 Task: Learn more about a recruiter lite.
Action: Mouse moved to (747, 100)
Screenshot: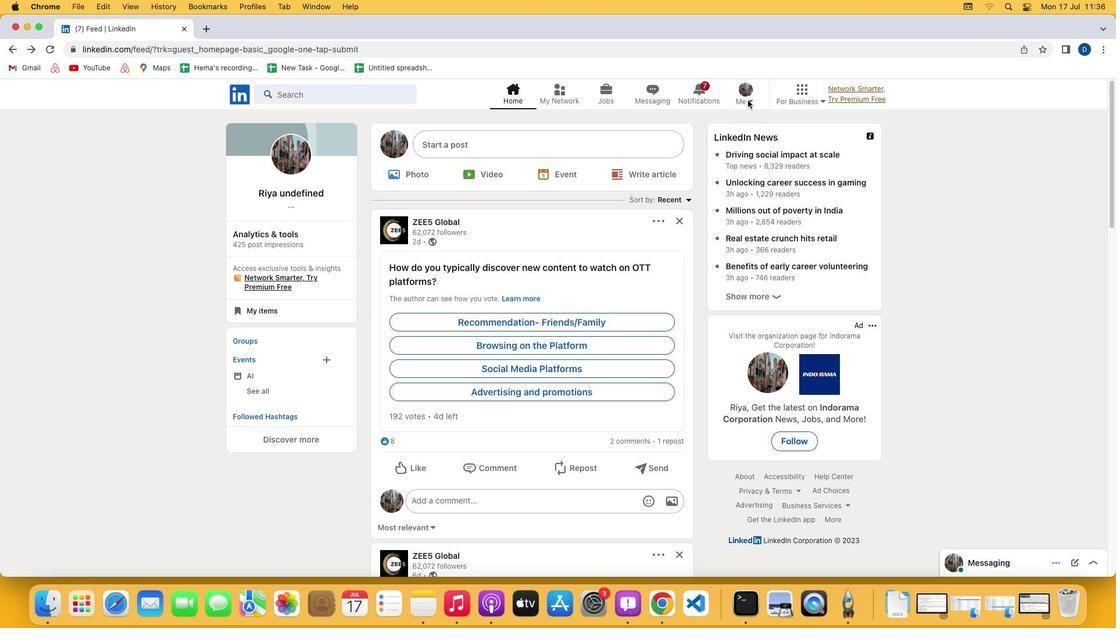 
Action: Mouse pressed left at (747, 100)
Screenshot: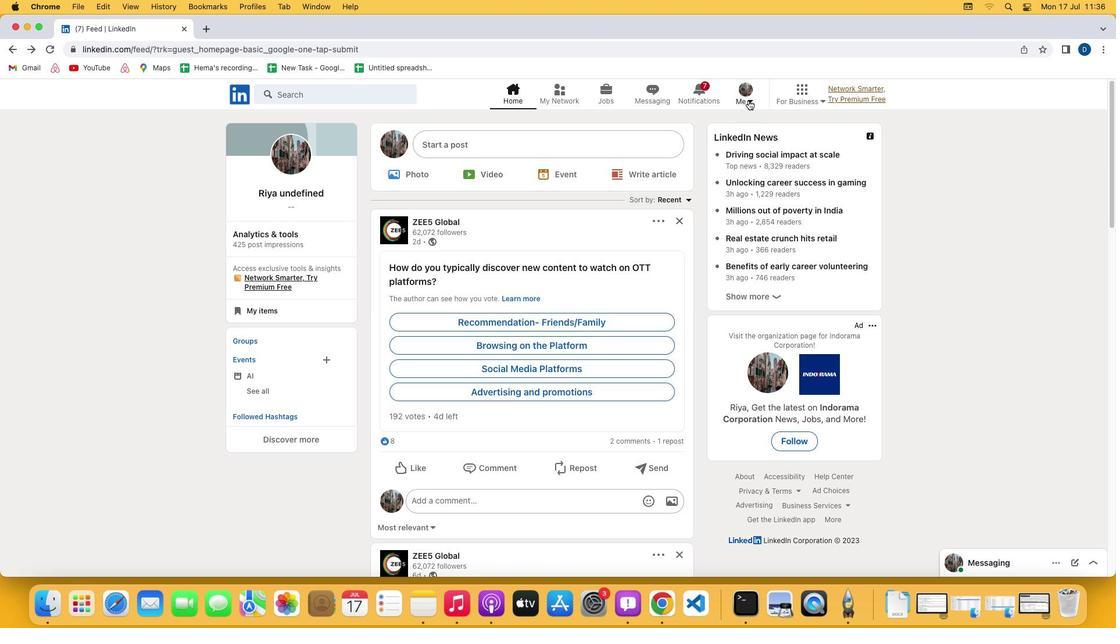 
Action: Mouse moved to (750, 100)
Screenshot: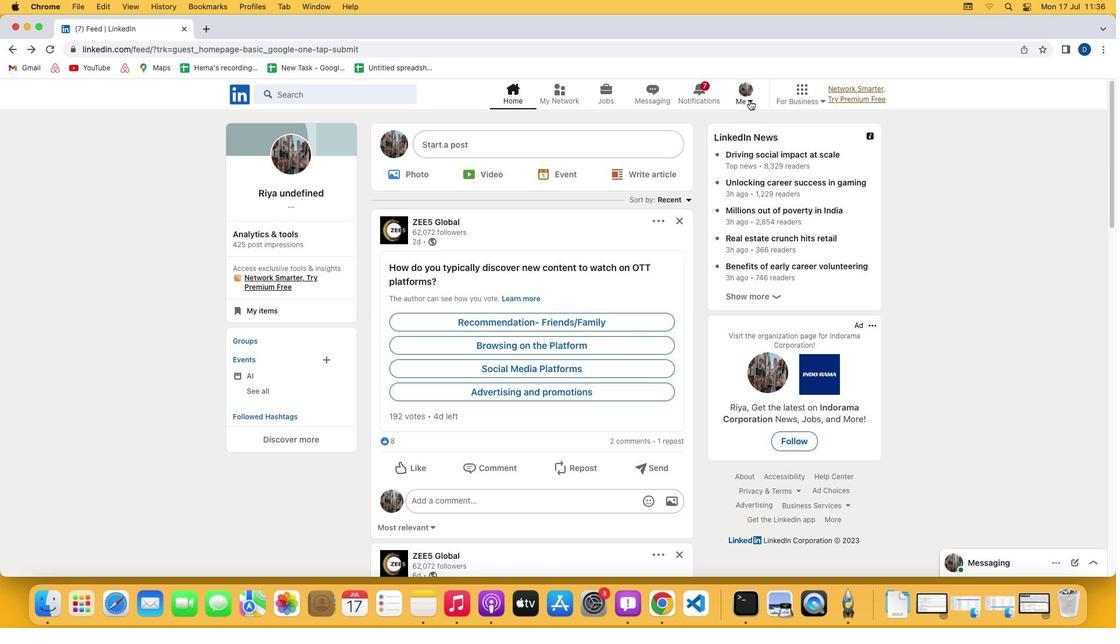 
Action: Mouse pressed left at (750, 100)
Screenshot: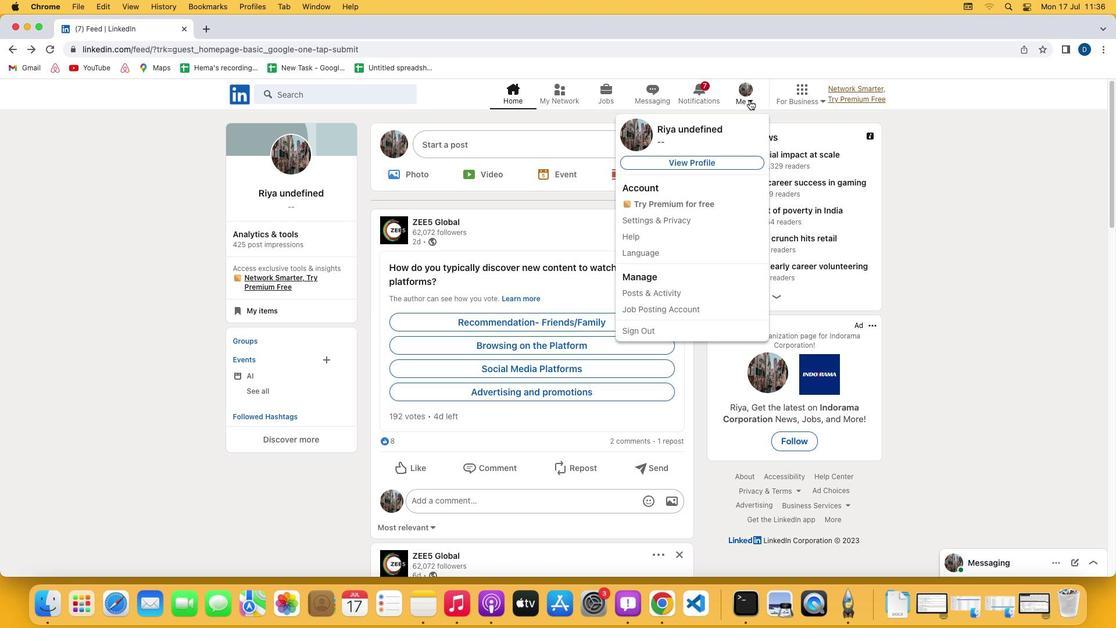 
Action: Mouse moved to (654, 222)
Screenshot: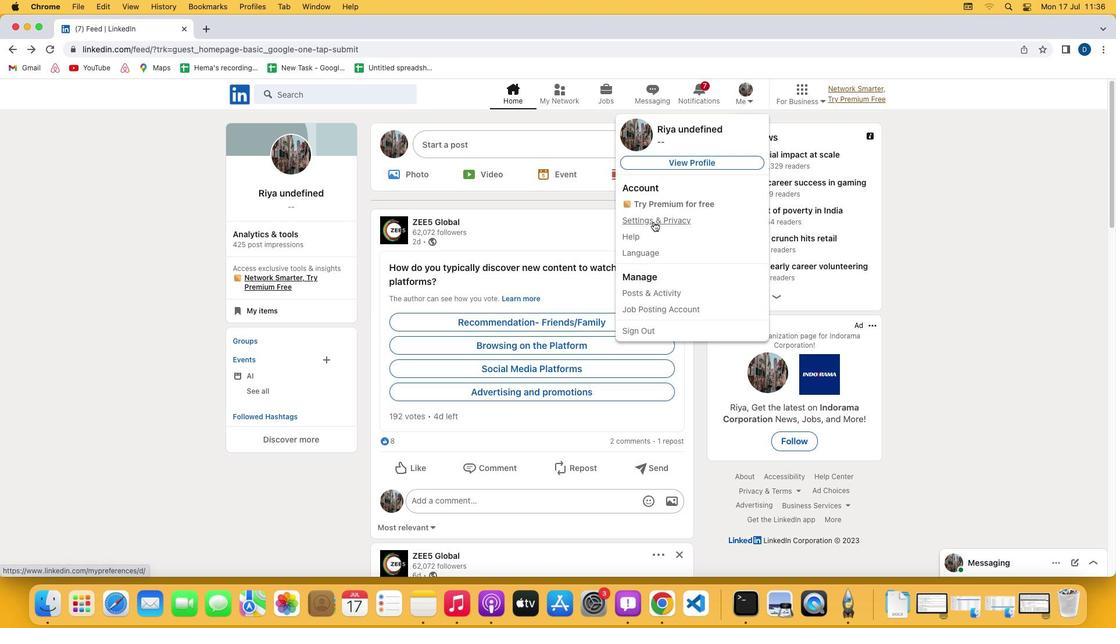 
Action: Mouse pressed left at (654, 222)
Screenshot: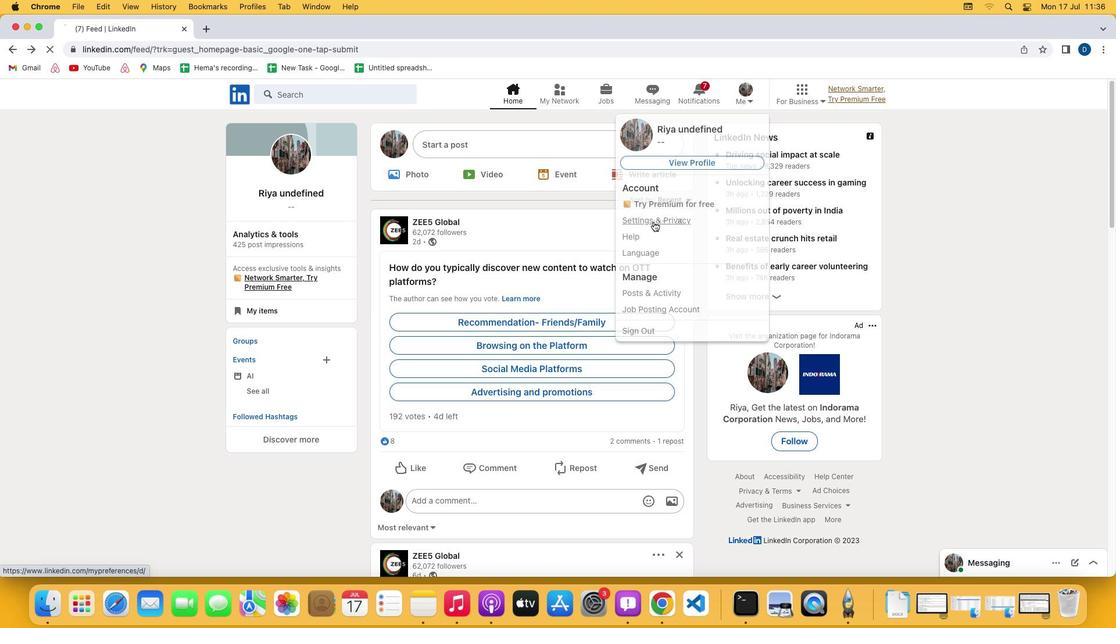 
Action: Mouse moved to (553, 423)
Screenshot: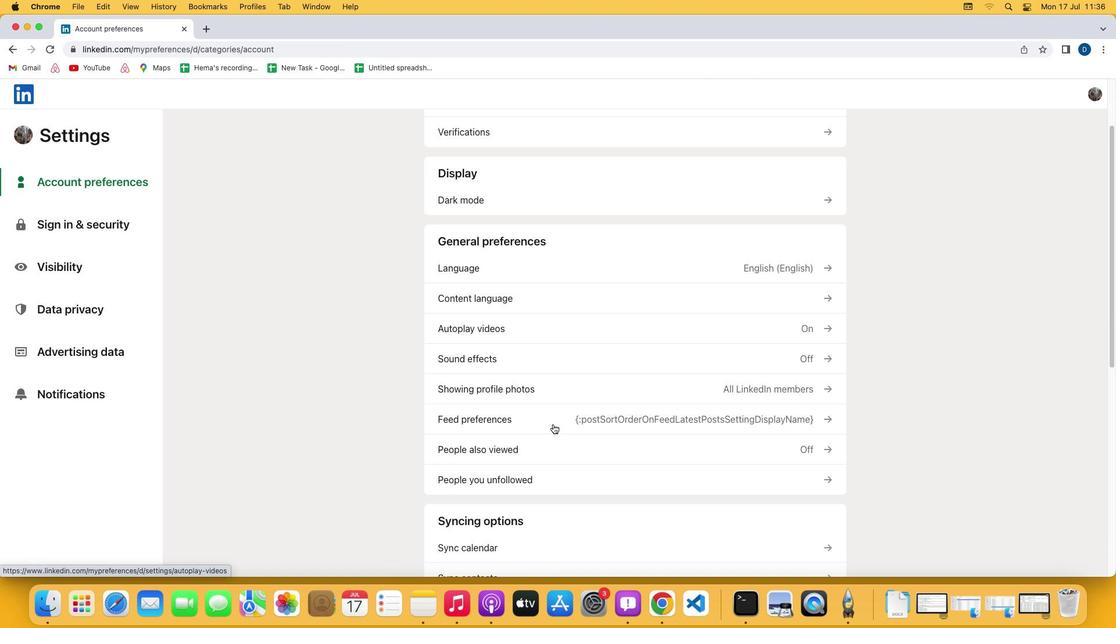 
Action: Mouse scrolled (553, 423) with delta (0, 0)
Screenshot: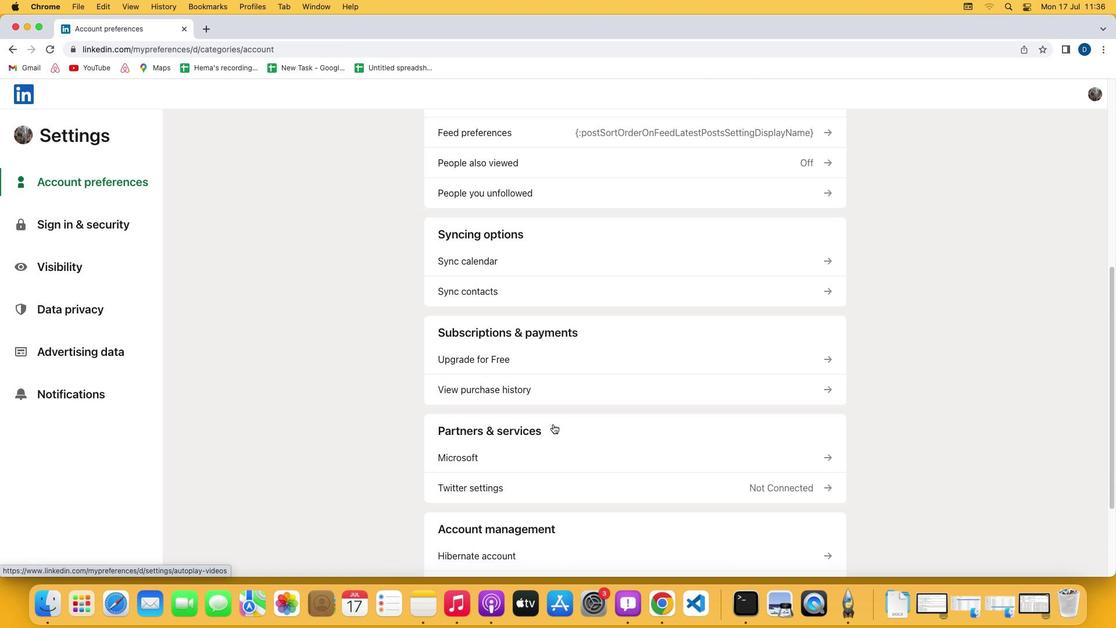 
Action: Mouse scrolled (553, 423) with delta (0, 0)
Screenshot: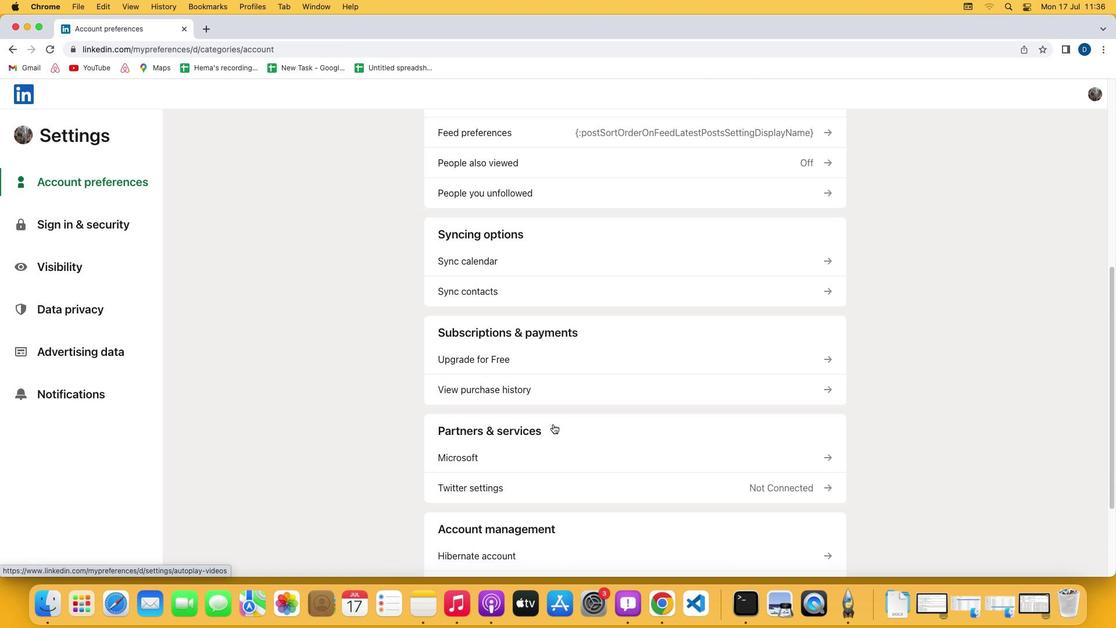 
Action: Mouse moved to (553, 423)
Screenshot: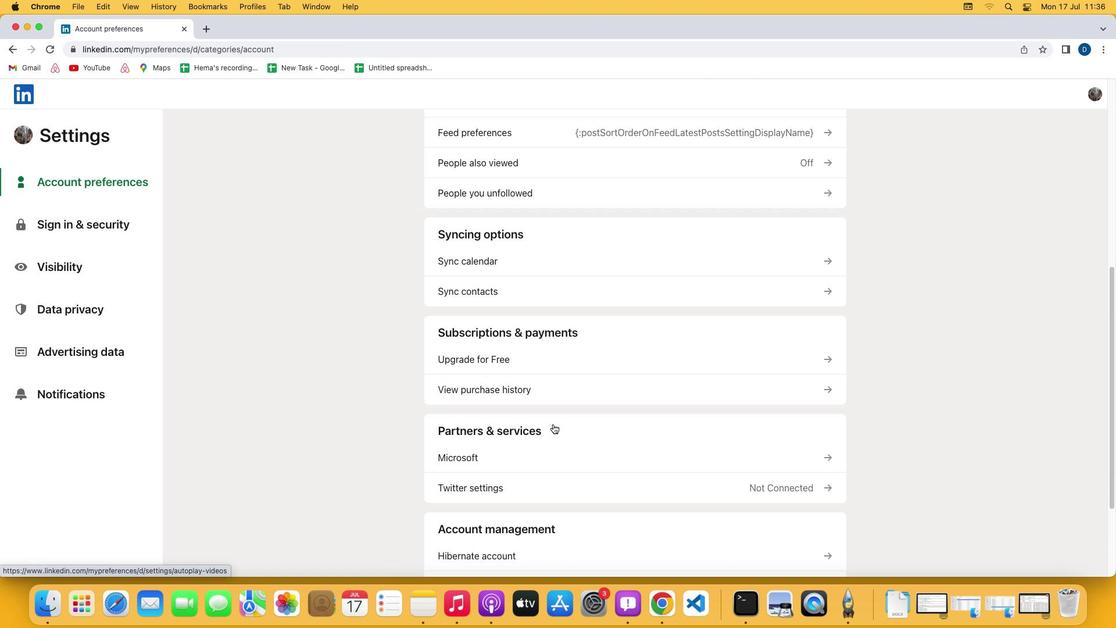 
Action: Mouse scrolled (553, 423) with delta (0, -1)
Screenshot: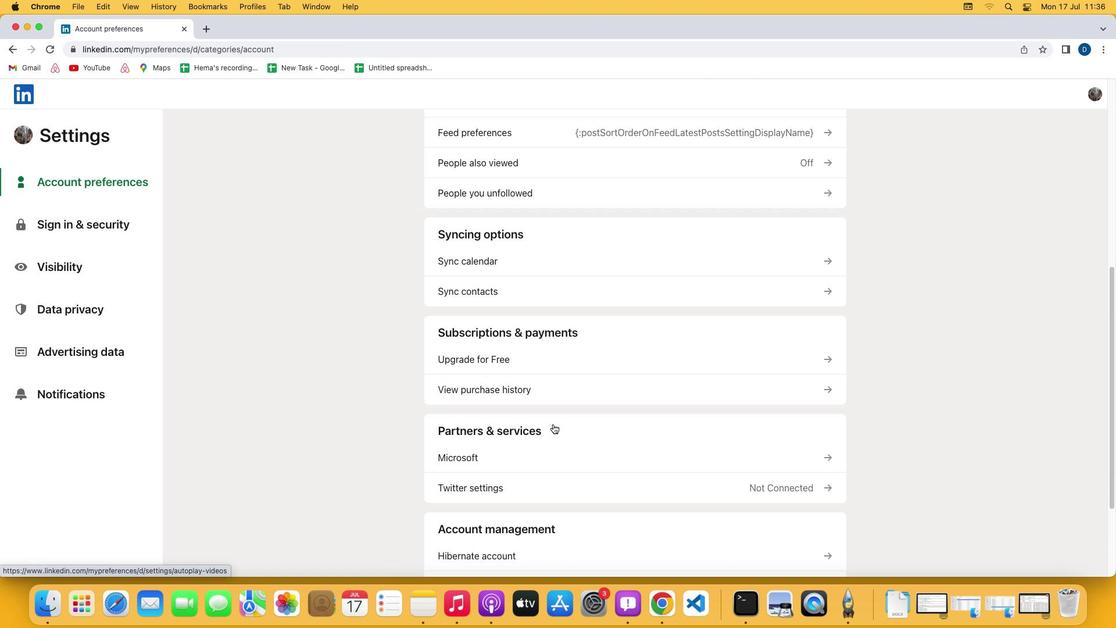 
Action: Mouse scrolled (553, 423) with delta (0, -2)
Screenshot: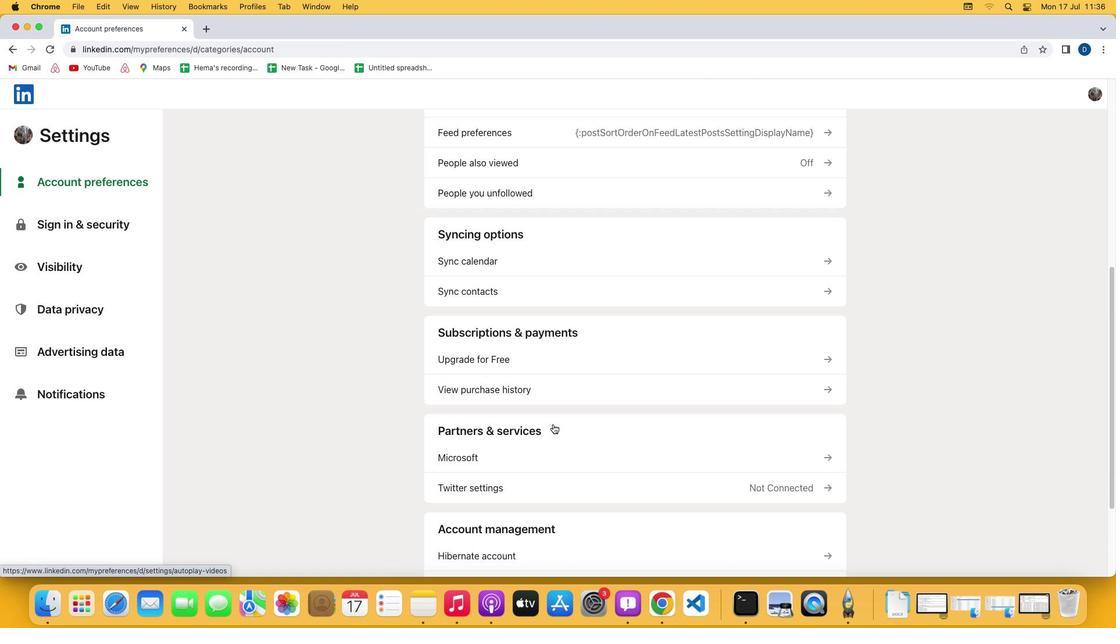 
Action: Mouse scrolled (553, 423) with delta (0, -2)
Screenshot: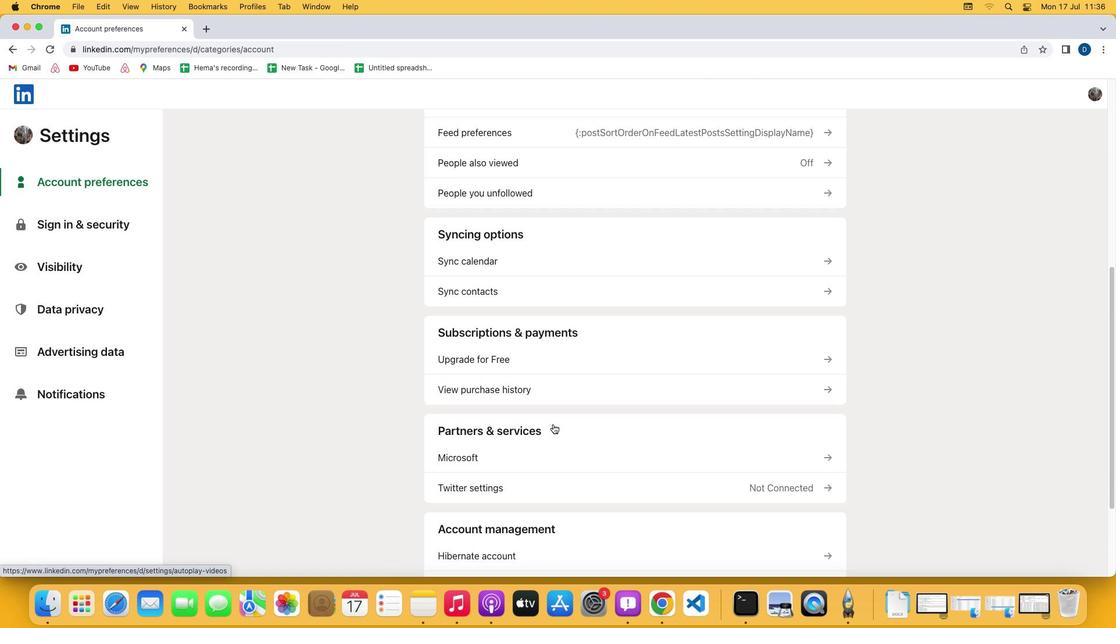 
Action: Mouse scrolled (553, 423) with delta (0, 0)
Screenshot: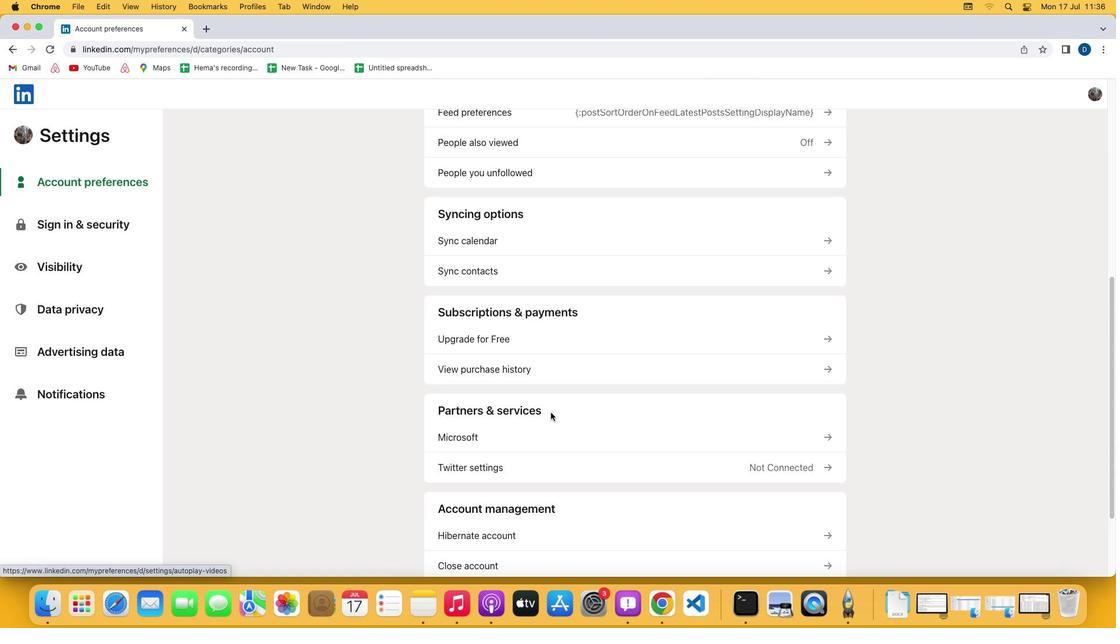 
Action: Mouse scrolled (553, 423) with delta (0, 0)
Screenshot: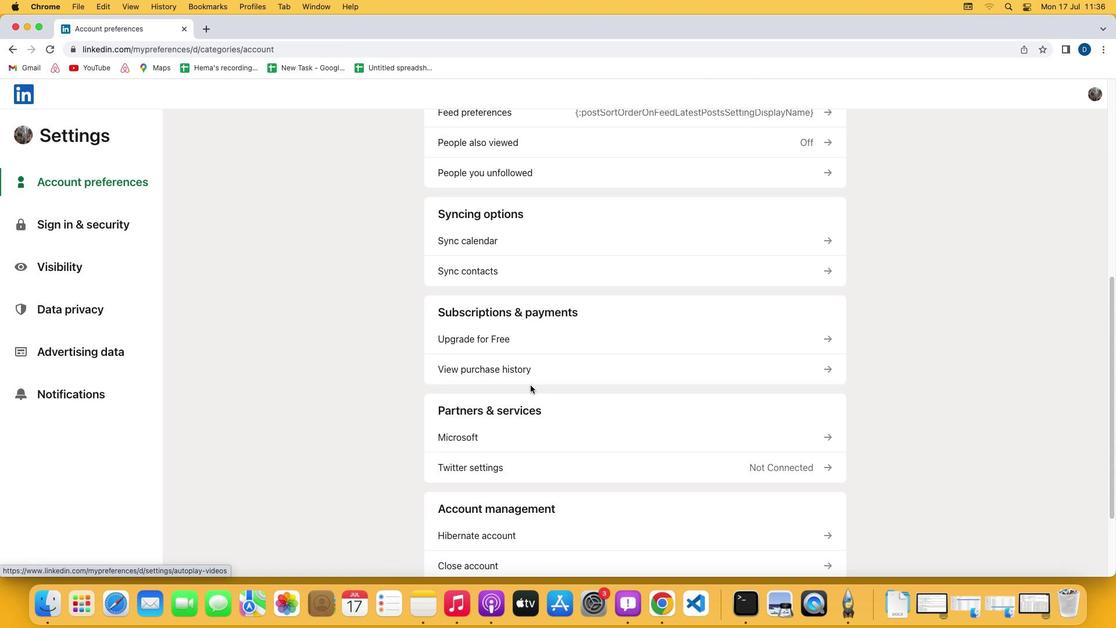 
Action: Mouse moved to (518, 337)
Screenshot: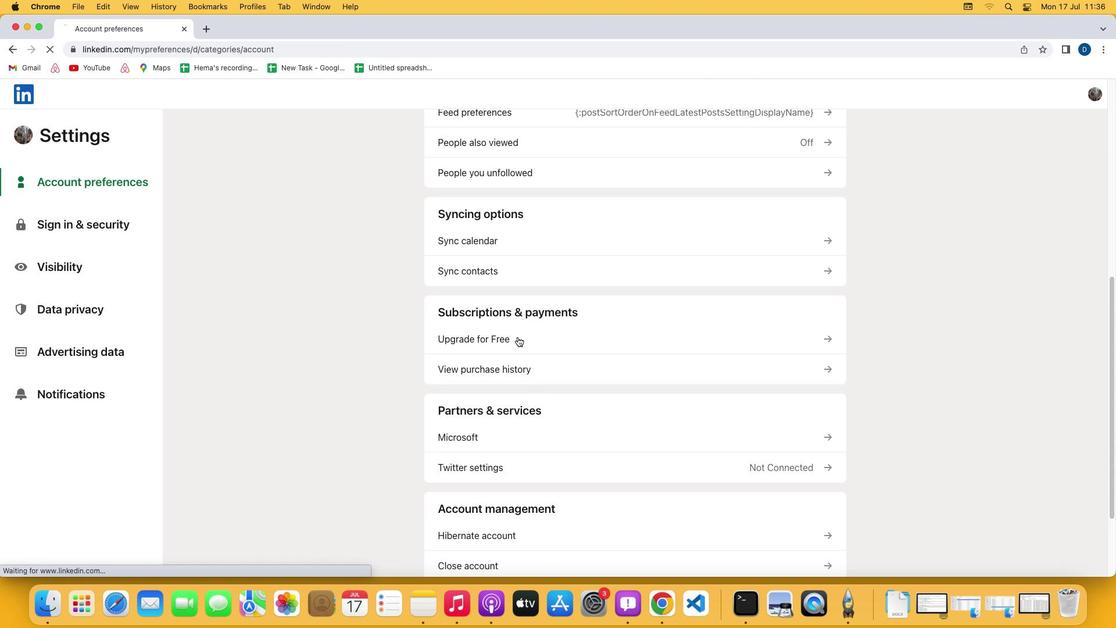 
Action: Mouse pressed left at (518, 337)
Screenshot: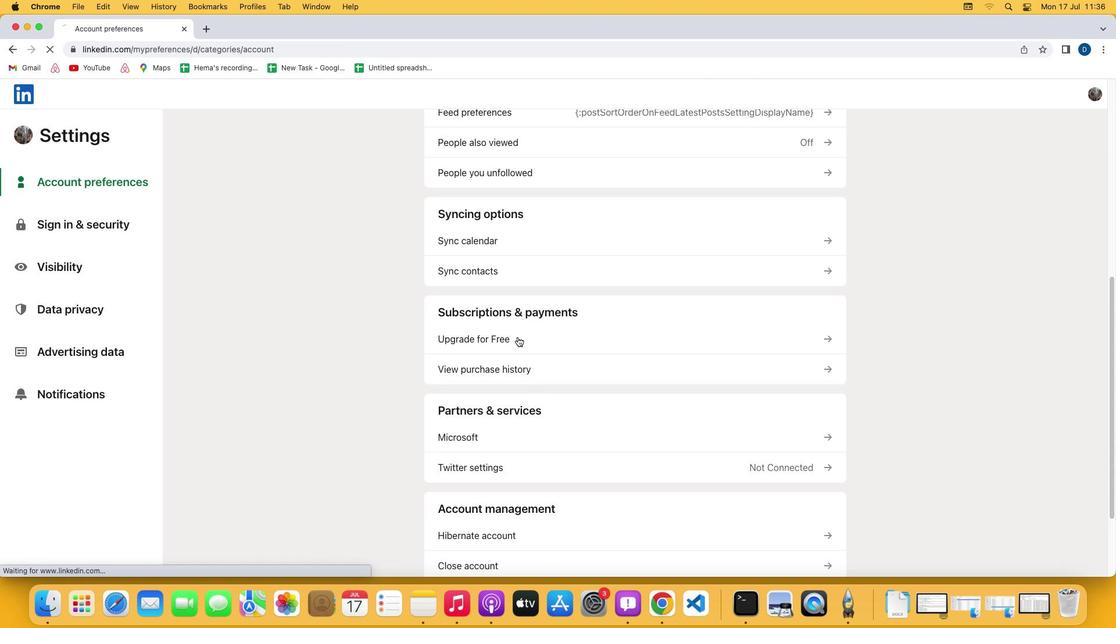 
Action: Mouse moved to (458, 337)
Screenshot: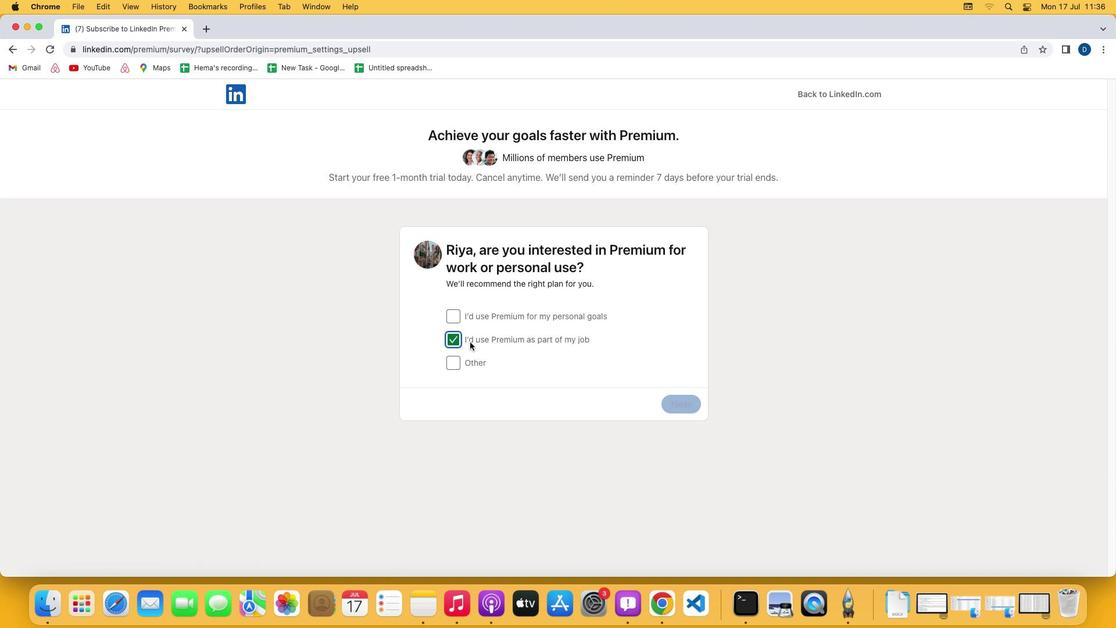
Action: Mouse pressed left at (458, 337)
Screenshot: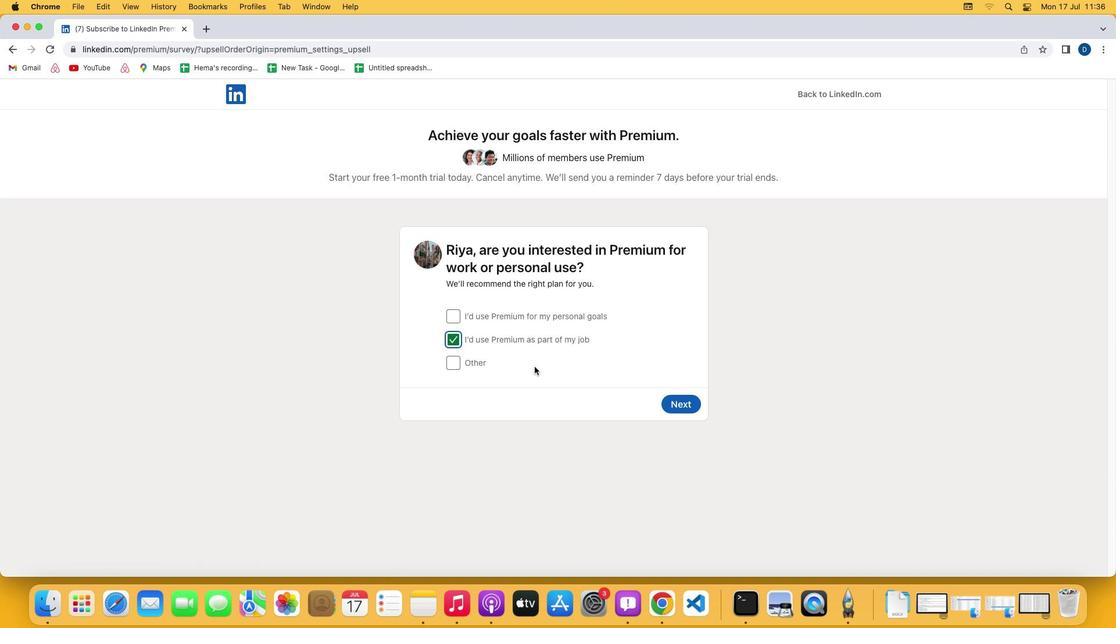 
Action: Mouse moved to (682, 401)
Screenshot: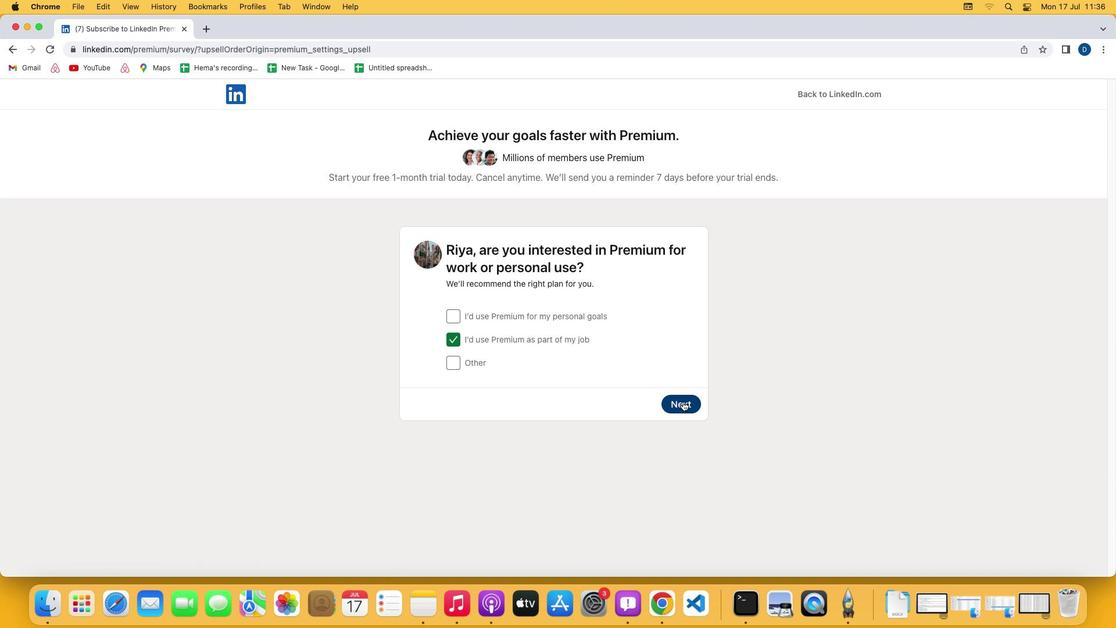 
Action: Mouse pressed left at (682, 401)
Screenshot: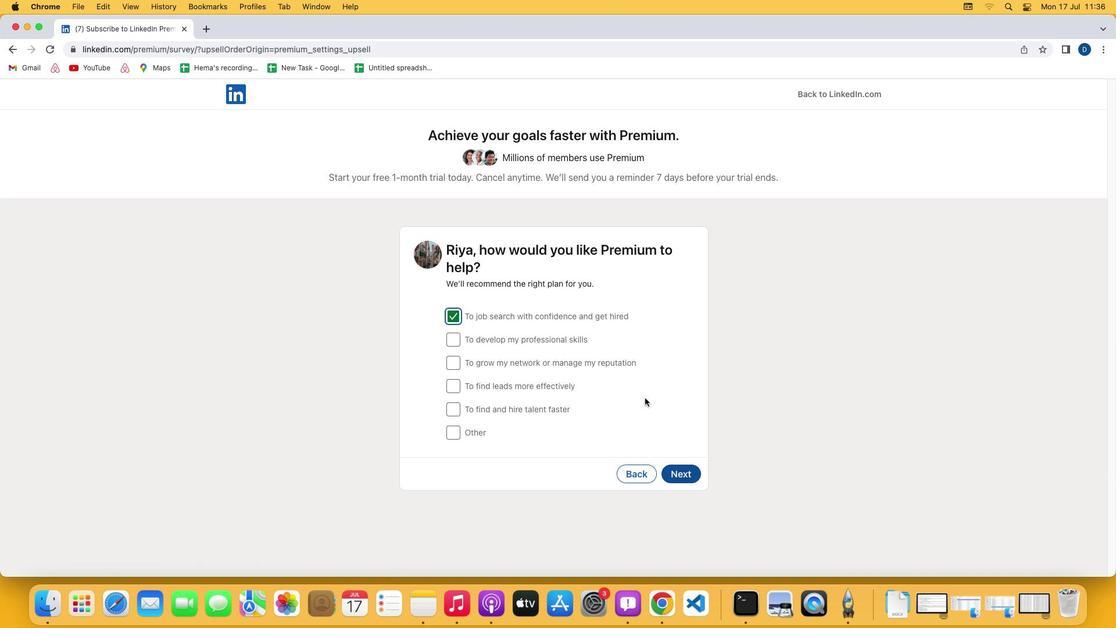 
Action: Mouse moved to (689, 479)
Screenshot: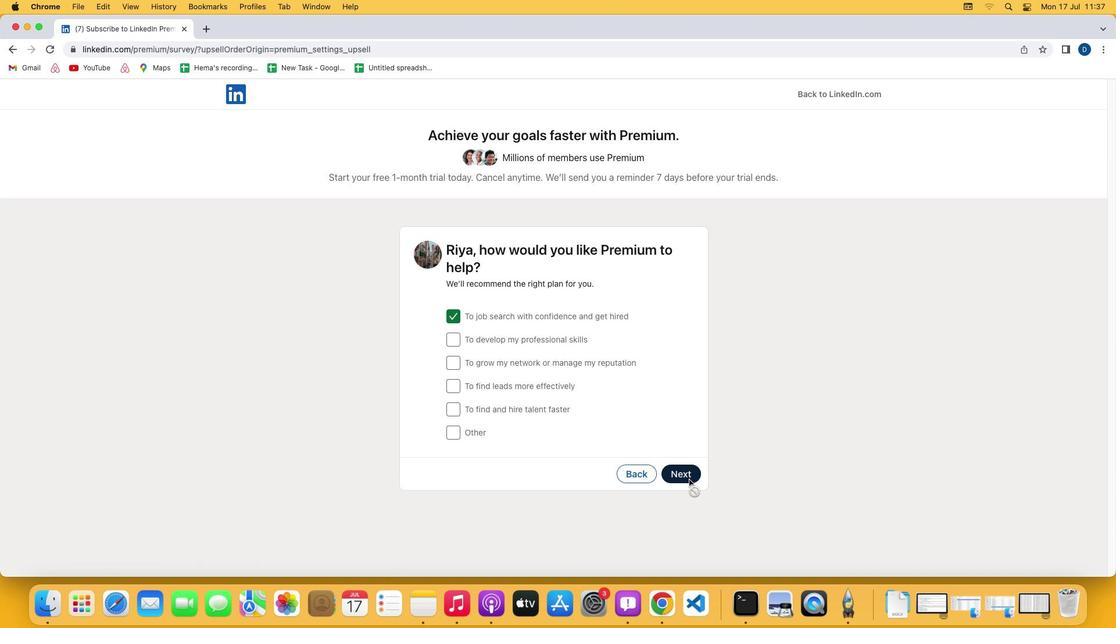 
Action: Mouse pressed left at (689, 479)
Screenshot: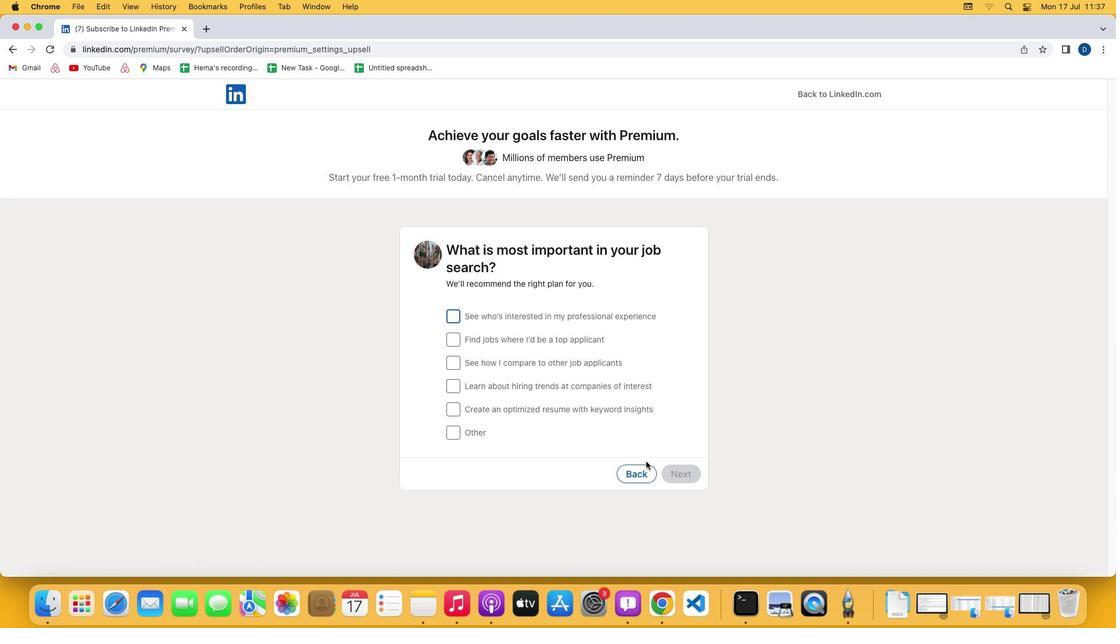 
Action: Mouse moved to (451, 338)
Screenshot: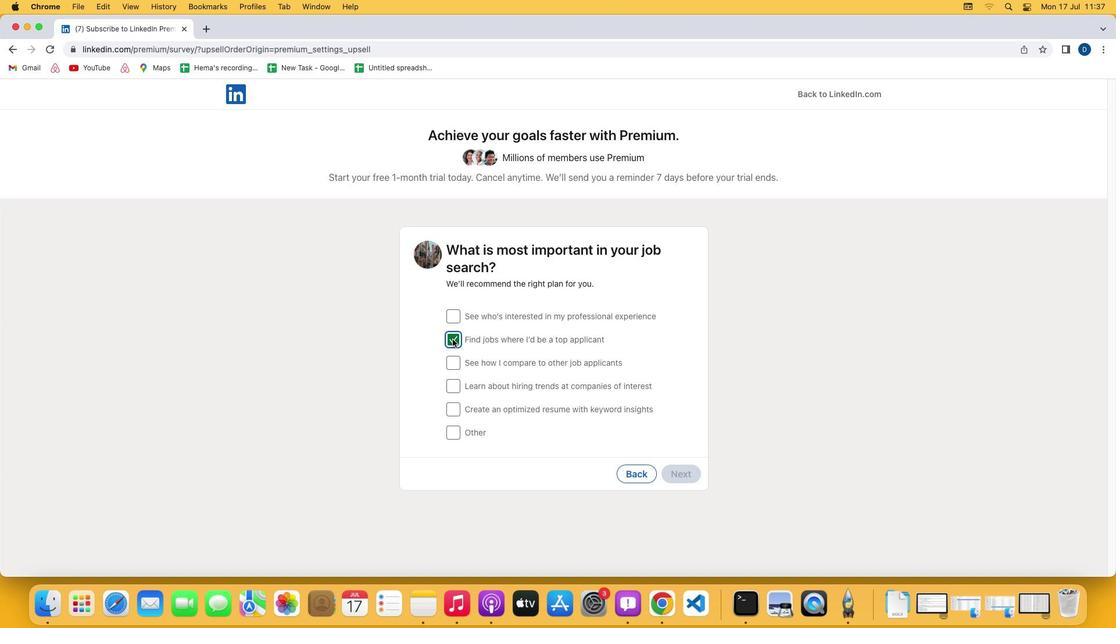 
Action: Mouse pressed left at (451, 338)
Screenshot: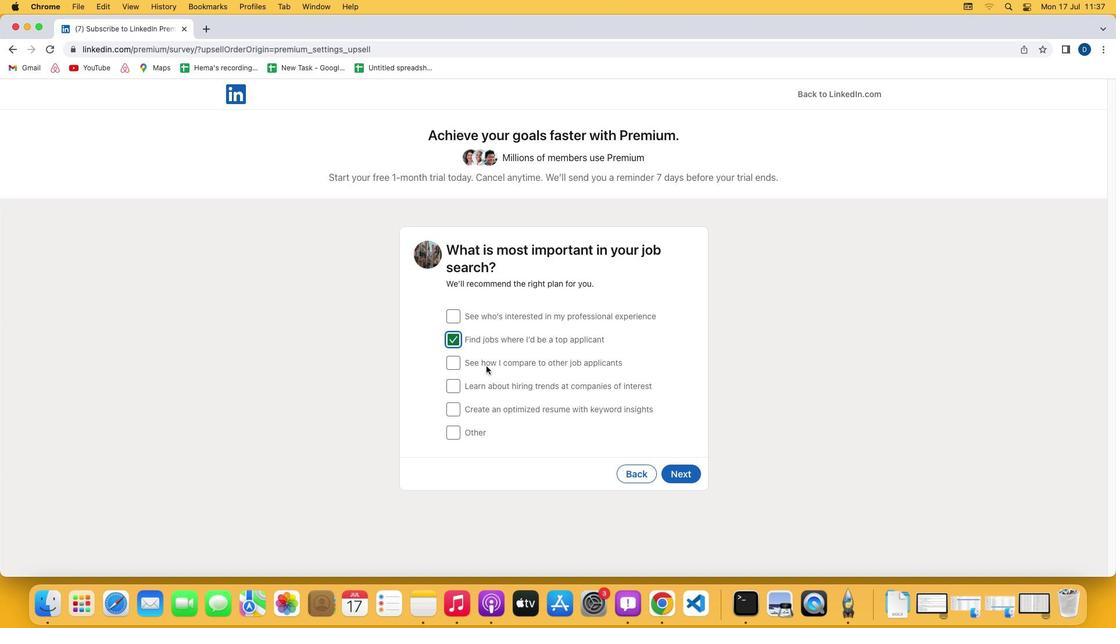 
Action: Mouse moved to (685, 476)
Screenshot: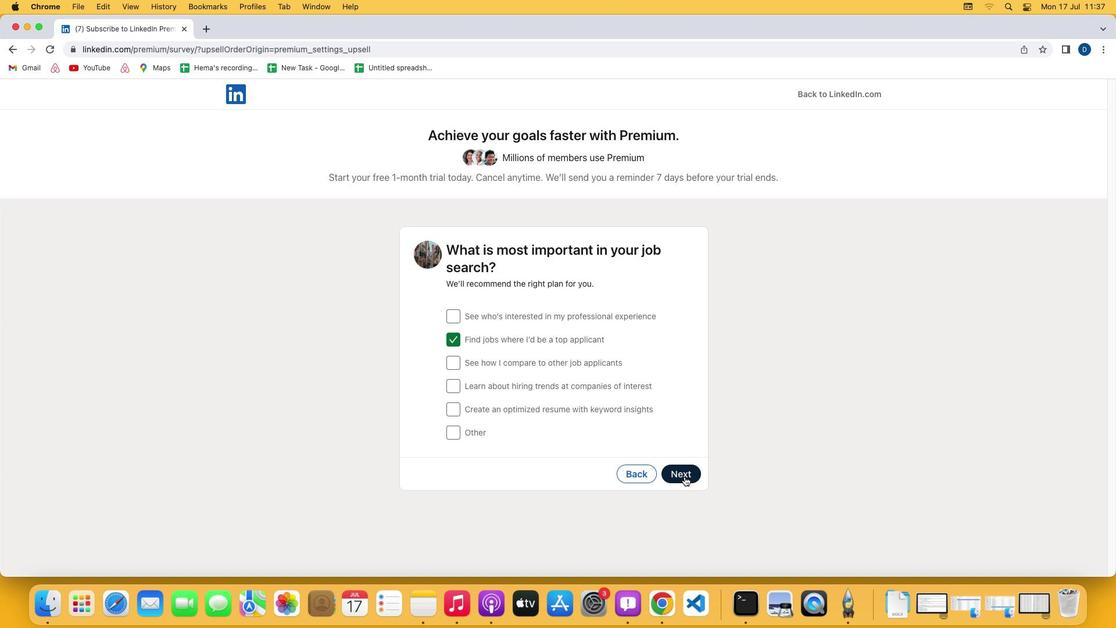 
Action: Mouse pressed left at (685, 476)
Screenshot: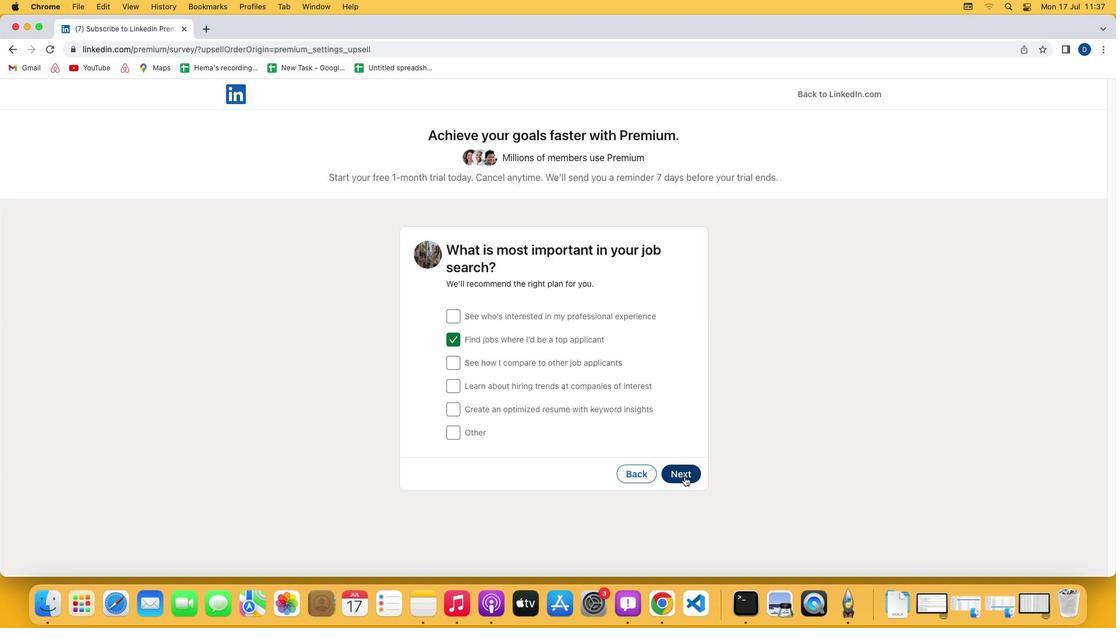 
Action: Mouse moved to (567, 447)
Screenshot: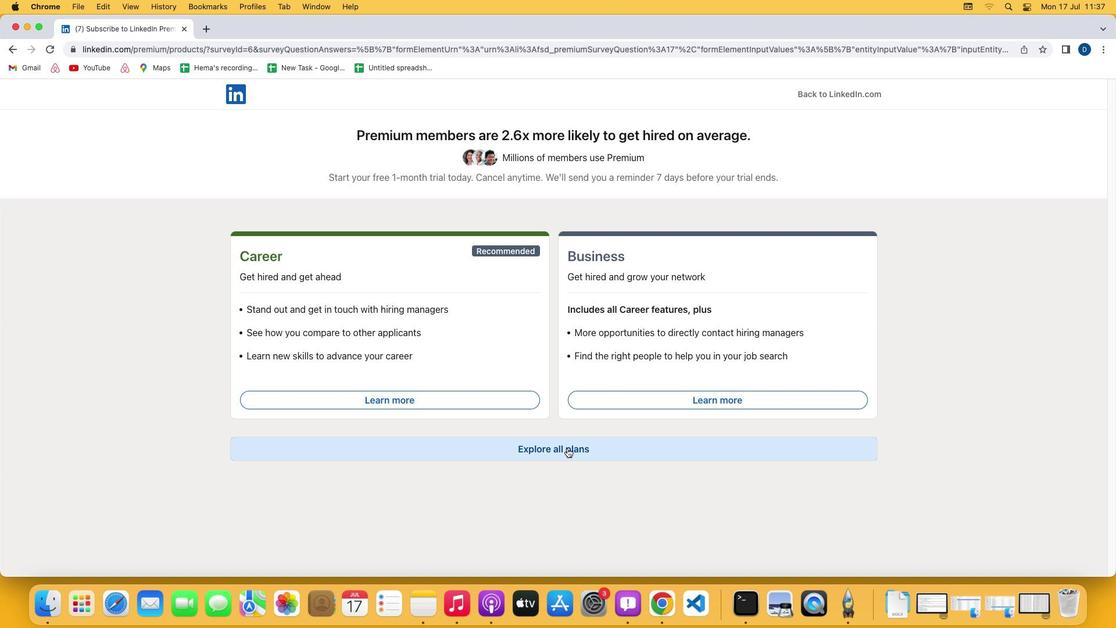 
Action: Mouse pressed left at (567, 447)
Screenshot: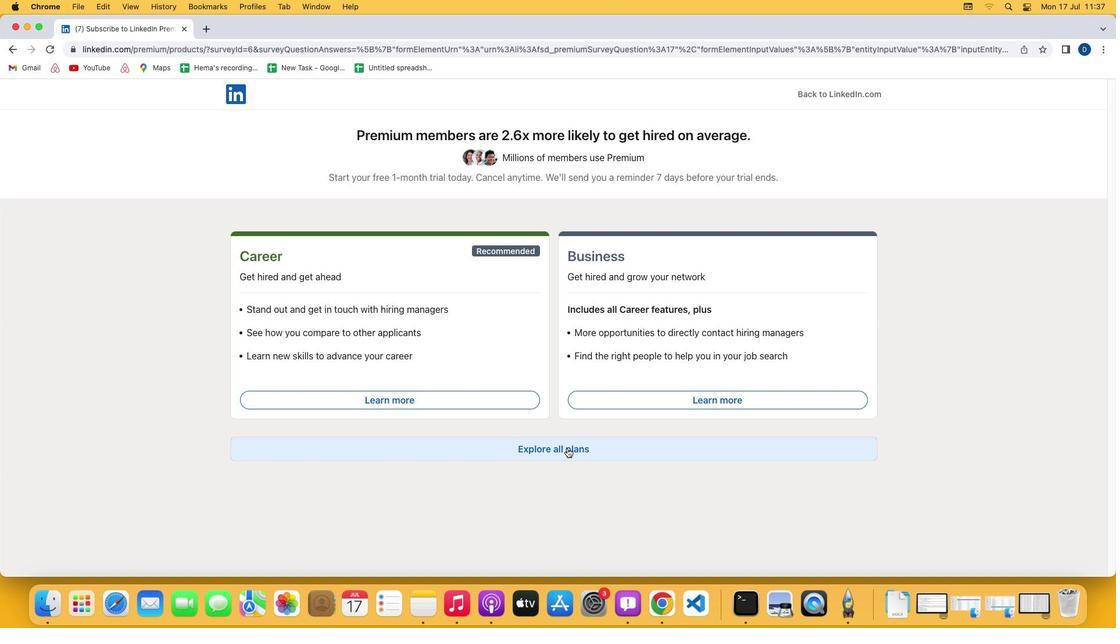
Action: Mouse moved to (785, 485)
Screenshot: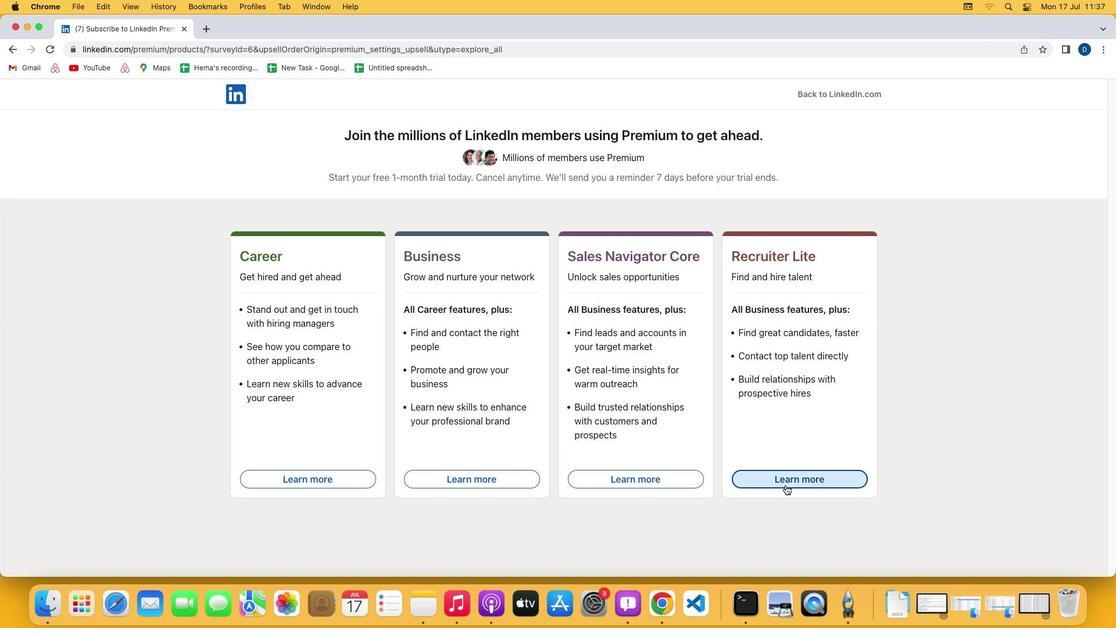 
Action: Mouse pressed left at (785, 485)
Screenshot: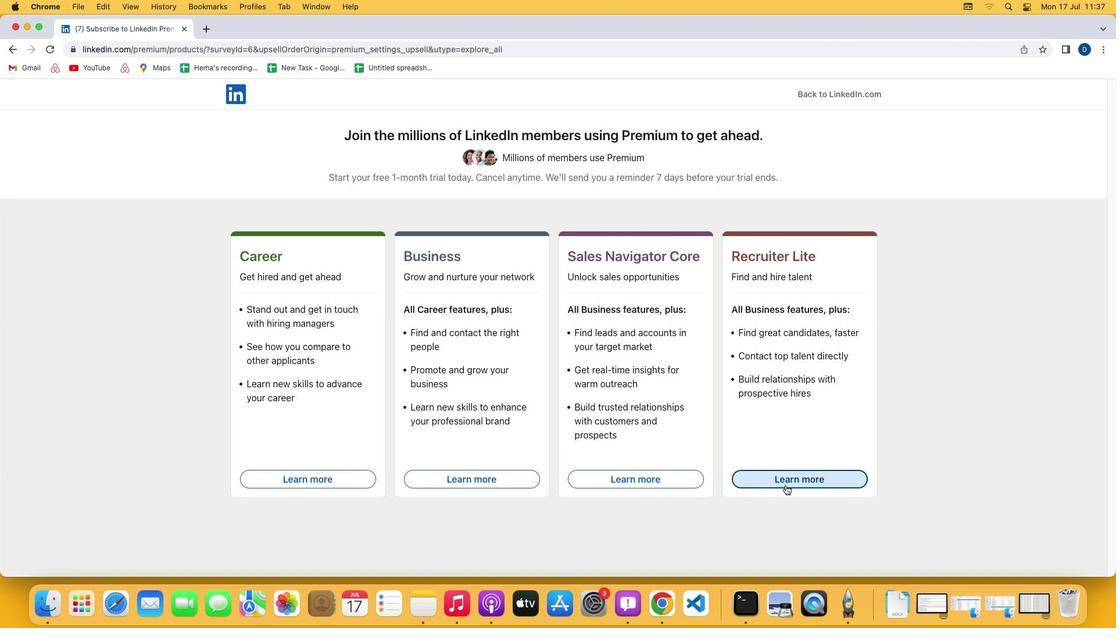 
